 Task: Add a new email "softage.1@softage.net".
Action: Mouse moved to (635, 86)
Screenshot: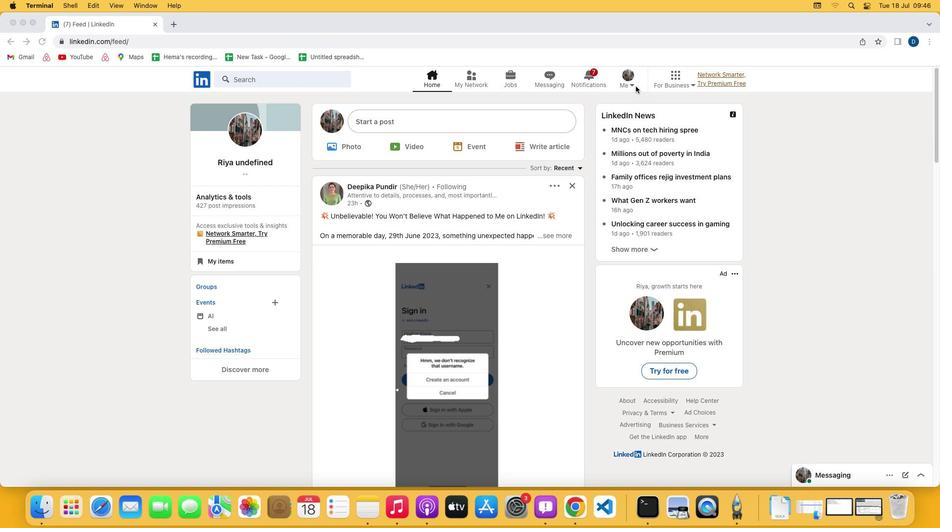
Action: Mouse pressed left at (635, 86)
Screenshot: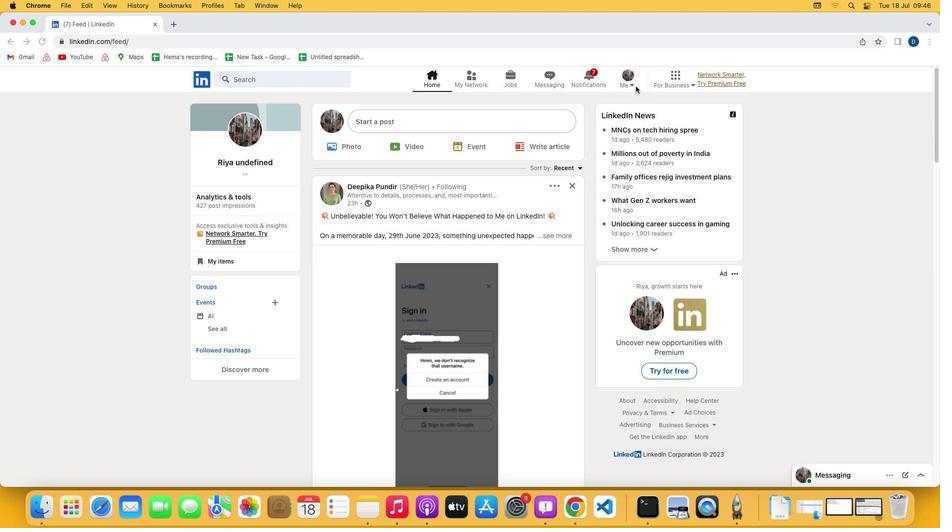 
Action: Mouse moved to (633, 85)
Screenshot: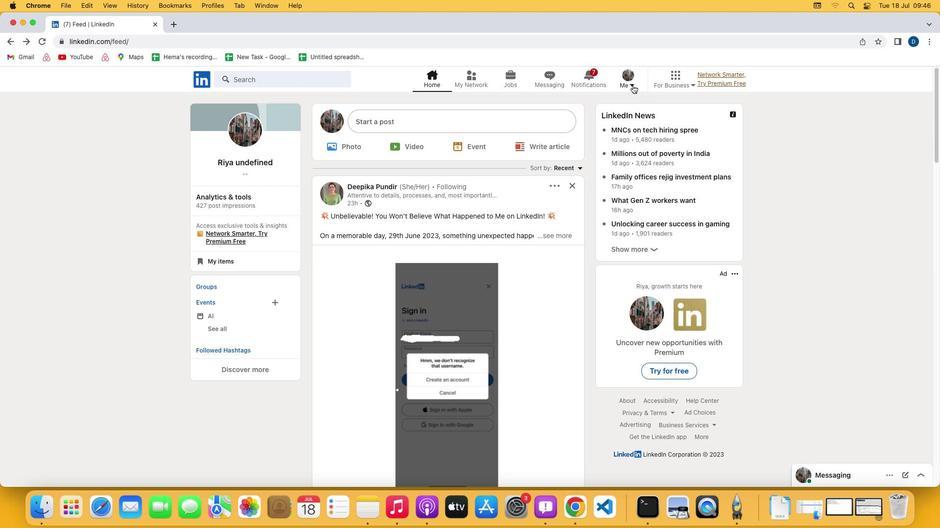 
Action: Mouse pressed left at (633, 85)
Screenshot: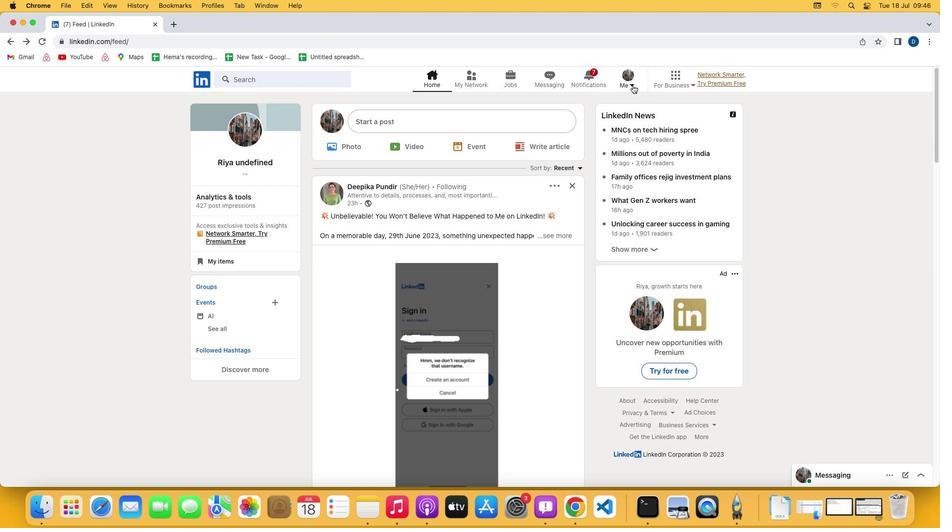 
Action: Mouse moved to (545, 184)
Screenshot: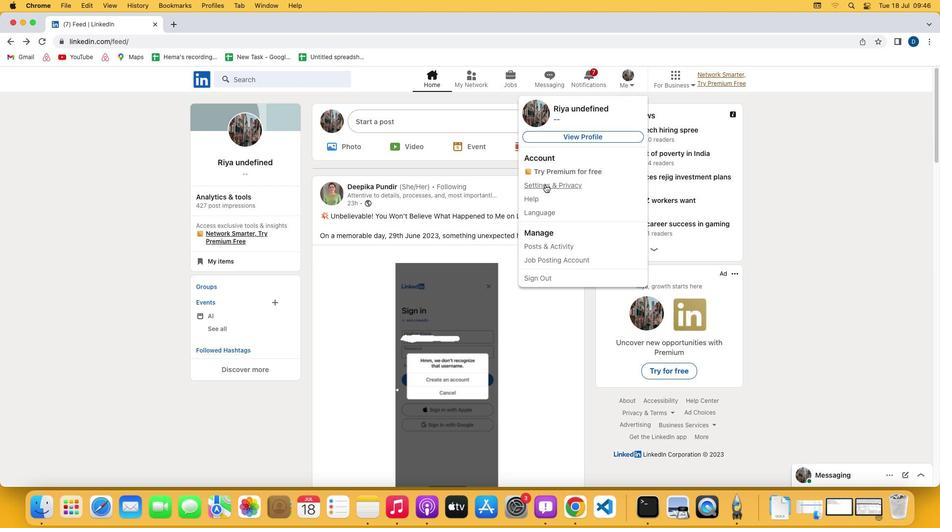 
Action: Mouse pressed left at (545, 184)
Screenshot: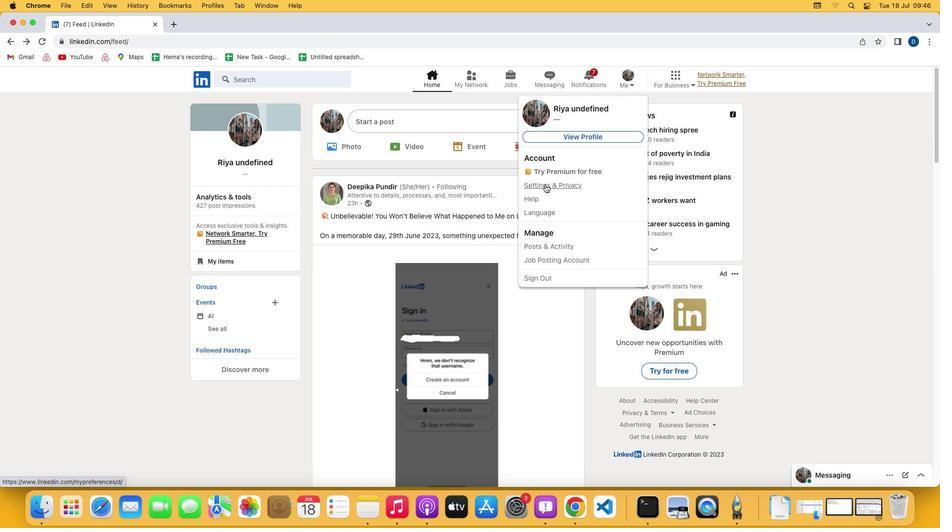 
Action: Mouse moved to (463, 234)
Screenshot: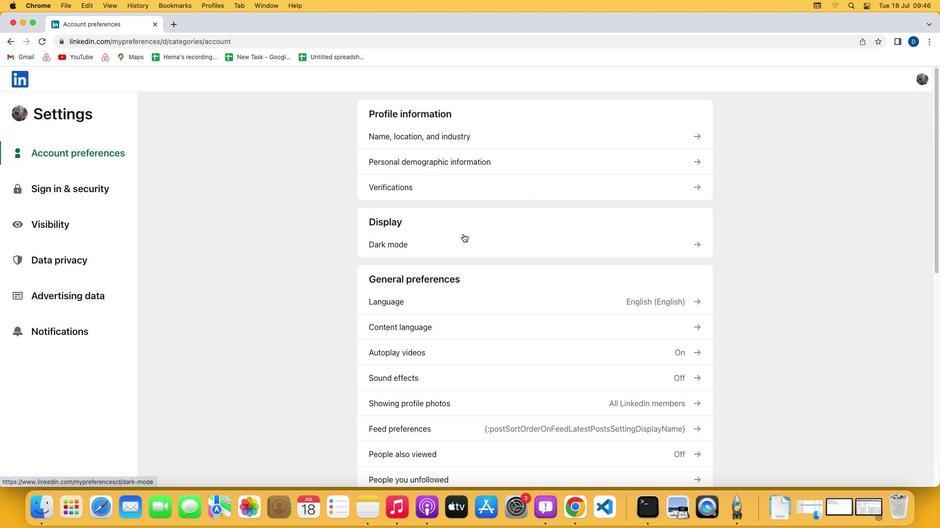 
Action: Mouse scrolled (463, 234) with delta (0, 0)
Screenshot: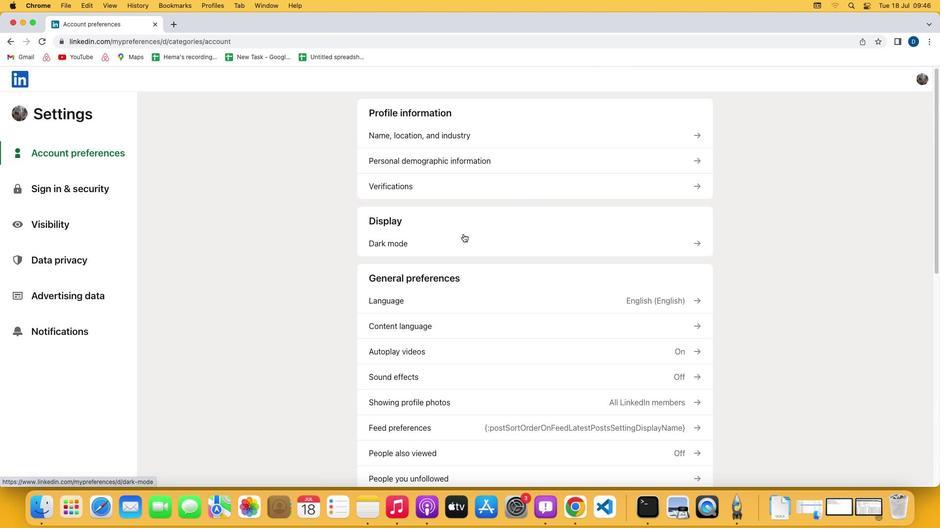 
Action: Mouse scrolled (463, 234) with delta (0, 0)
Screenshot: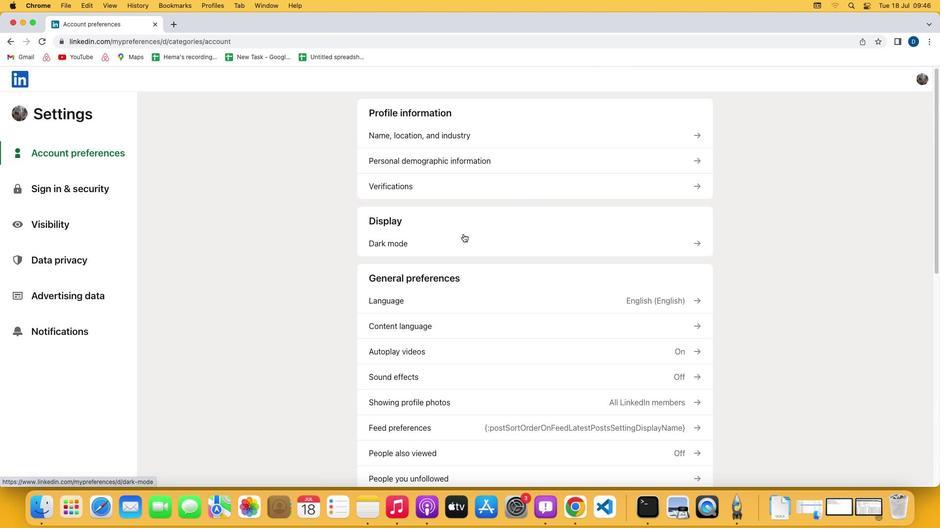 
Action: Mouse scrolled (463, 234) with delta (0, -1)
Screenshot: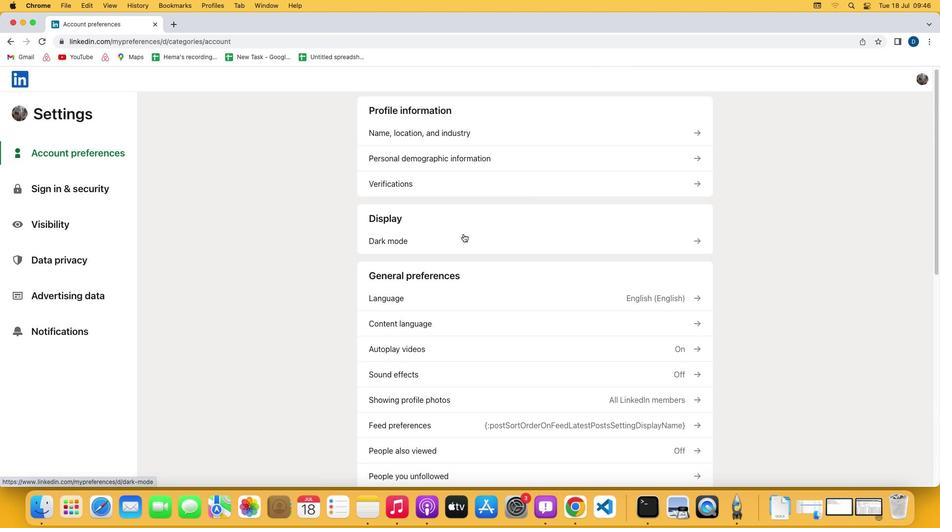 
Action: Mouse scrolled (463, 234) with delta (0, -2)
Screenshot: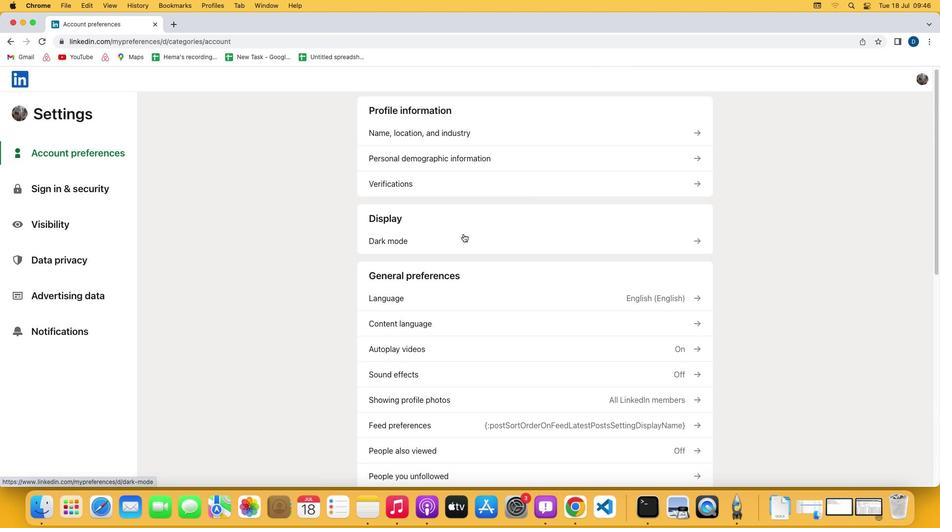 
Action: Mouse scrolled (463, 234) with delta (0, -2)
Screenshot: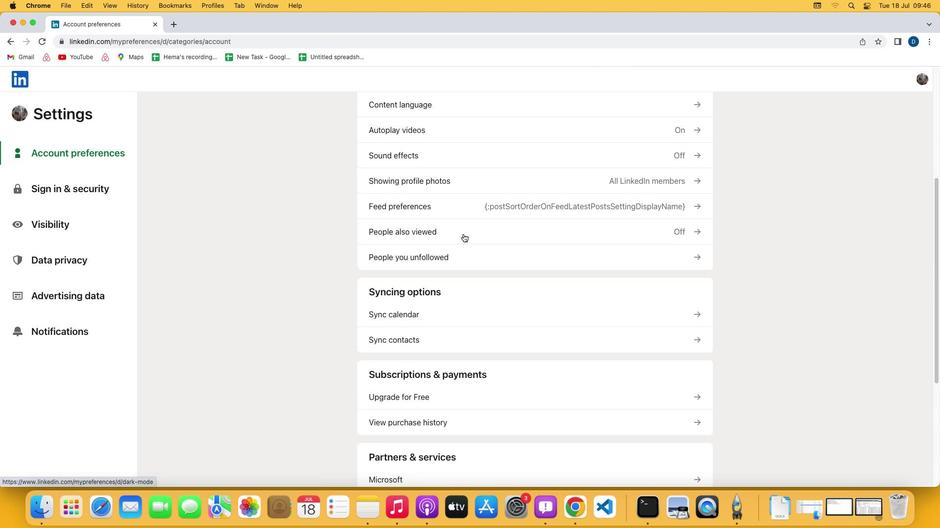 
Action: Mouse moved to (52, 187)
Screenshot: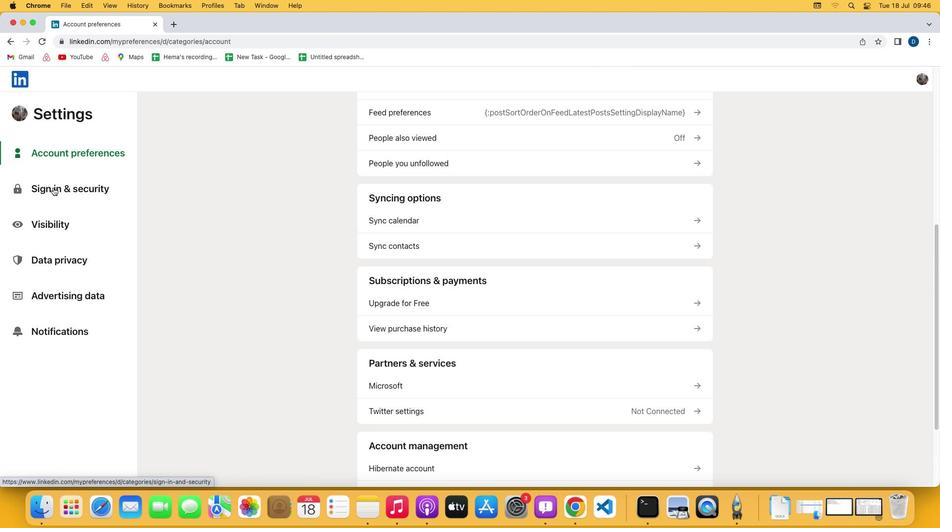 
Action: Mouse pressed left at (52, 187)
Screenshot: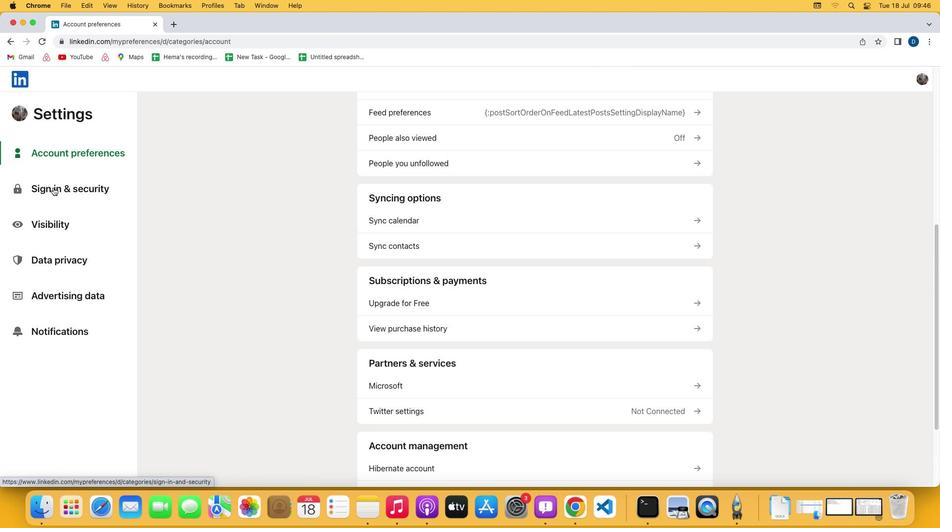 
Action: Mouse moved to (399, 140)
Screenshot: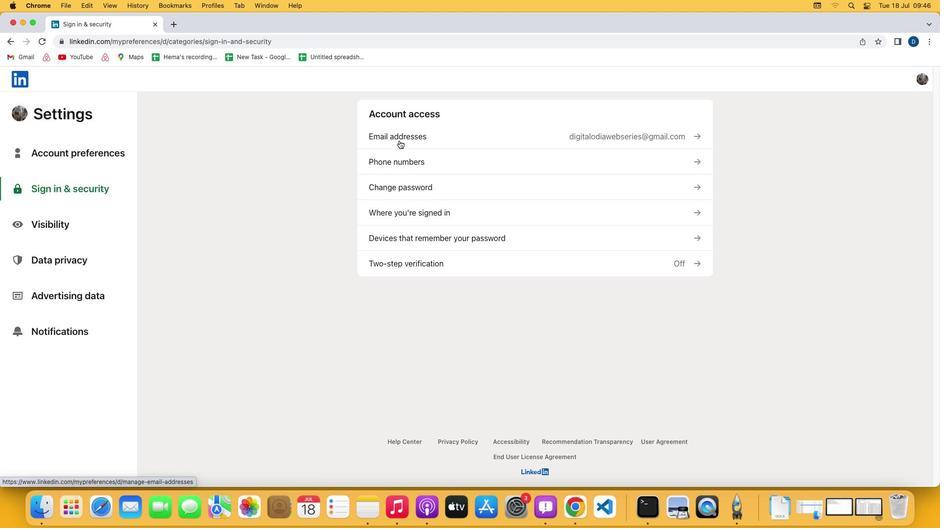 
Action: Mouse pressed left at (399, 140)
Screenshot: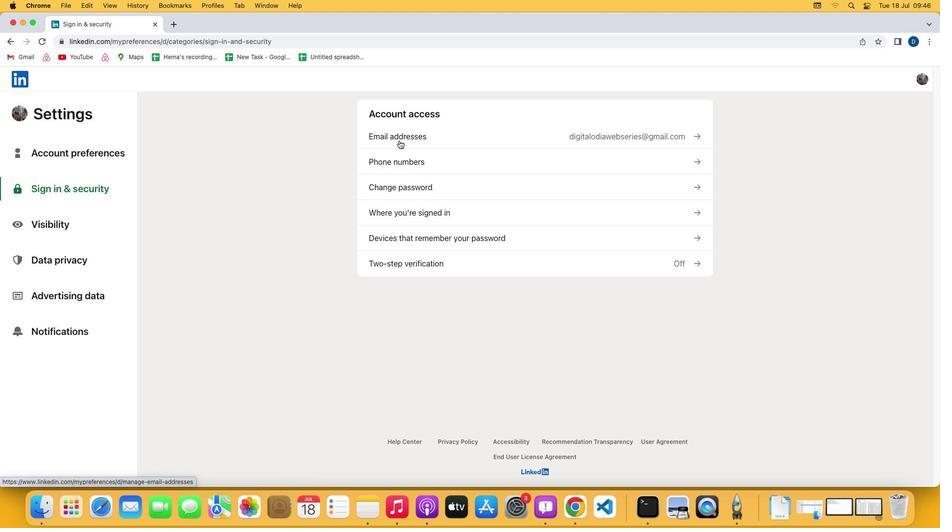 
Action: Mouse moved to (396, 244)
Screenshot: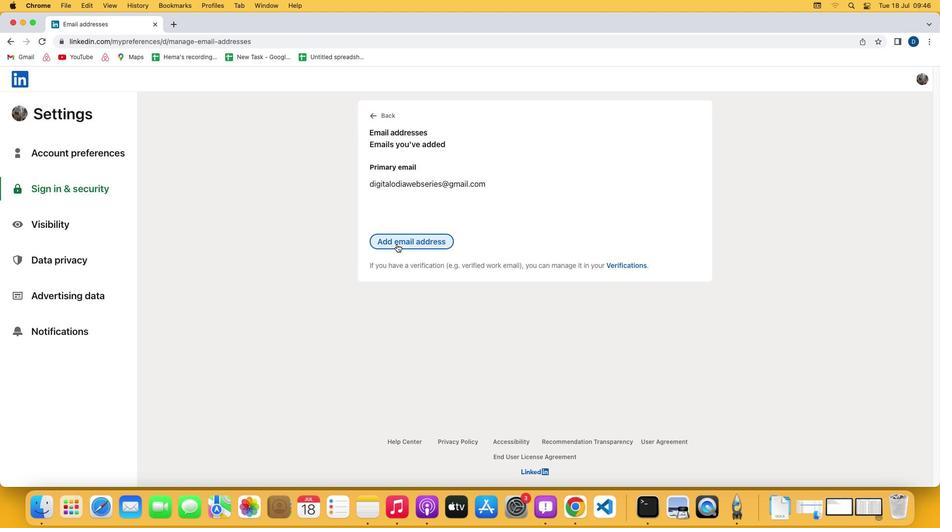 
Action: Mouse pressed left at (396, 244)
Screenshot: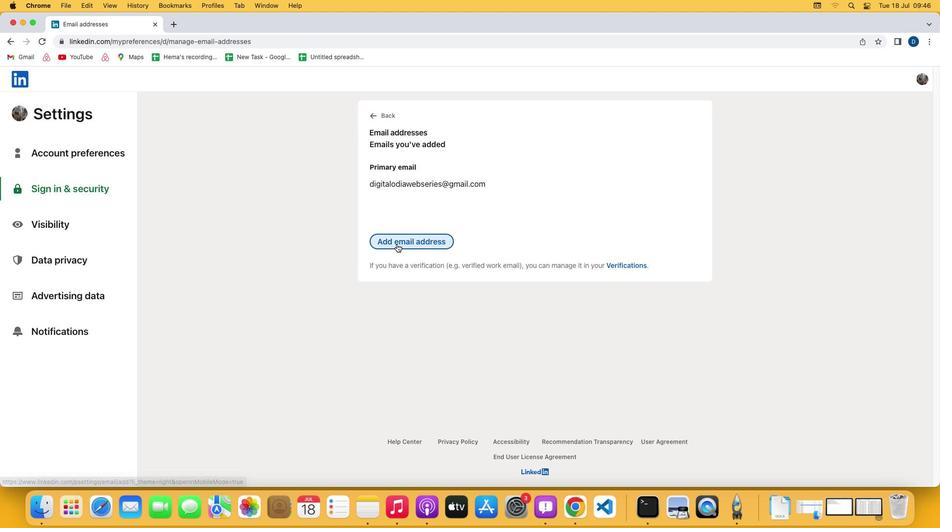 
Action: Mouse moved to (398, 189)
Screenshot: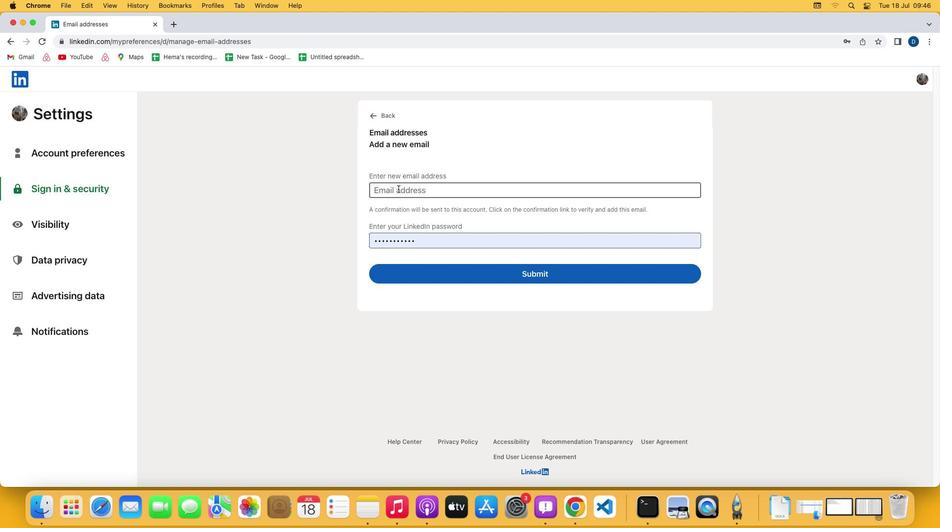 
Action: Mouse pressed left at (398, 189)
Screenshot: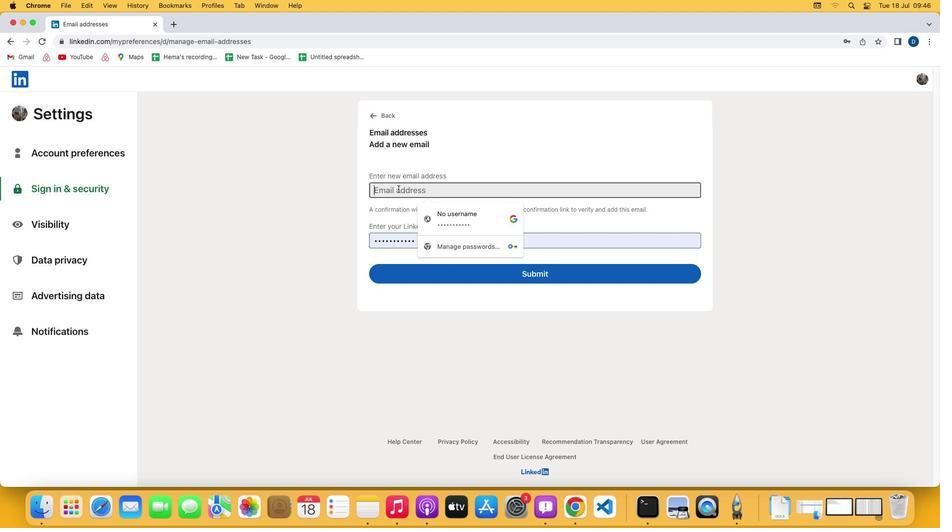 
Action: Key pressed 's''o''f''t''a''g''e''.''1'Key.shift'@''s''o''f''t''a''g''e''.''n''e''t'
Screenshot: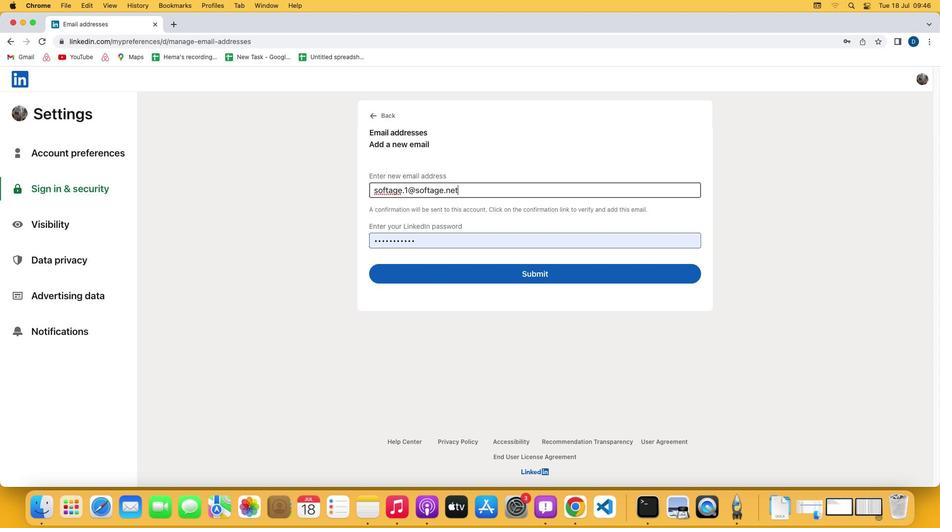 
